 Task: Display audience recommendations for "Digital Experience".
Action: Mouse moved to (931, 63)
Screenshot: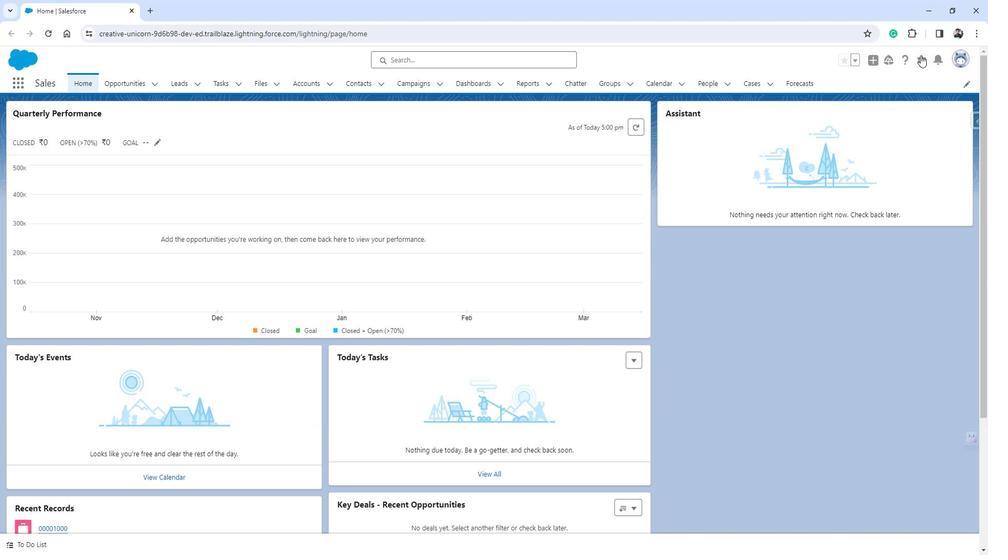 
Action: Mouse pressed left at (931, 63)
Screenshot: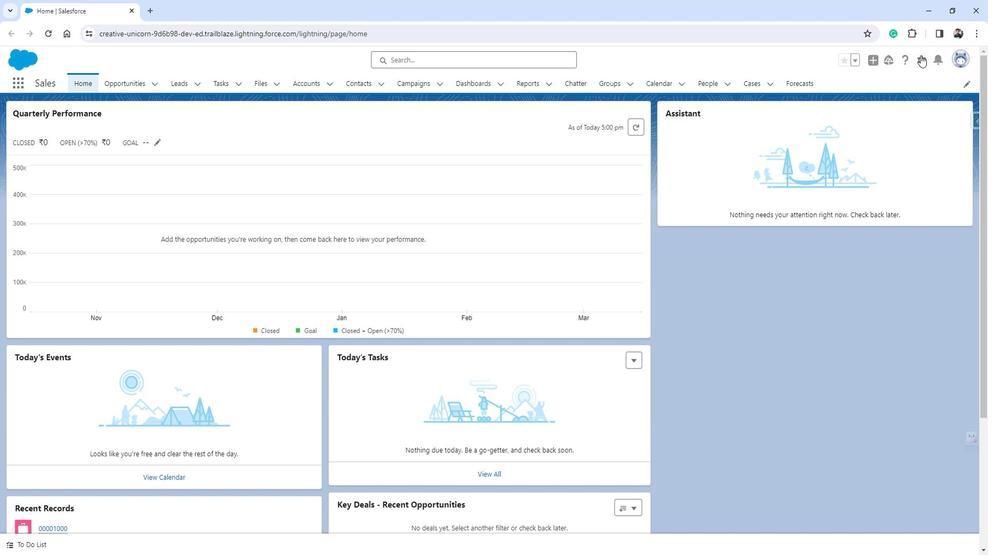 
Action: Mouse moved to (888, 98)
Screenshot: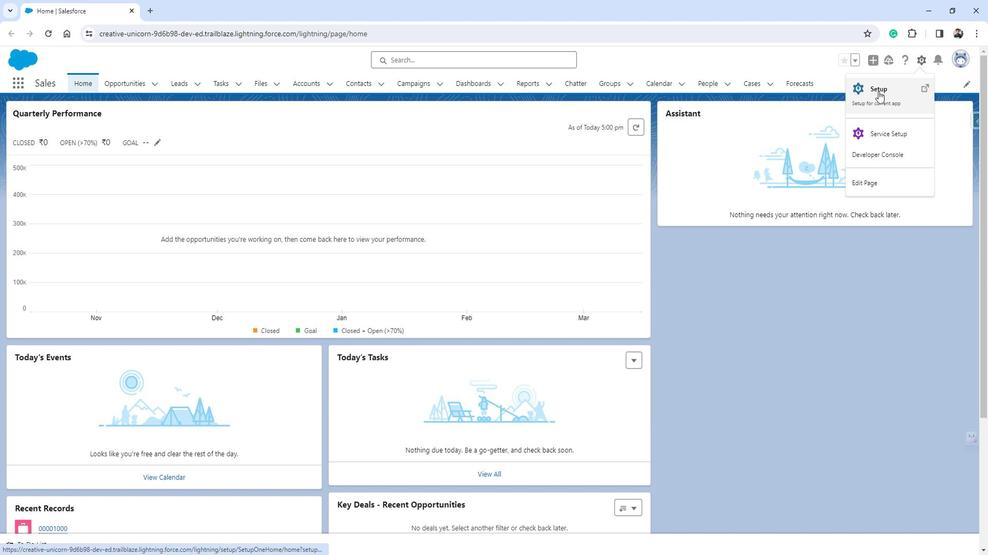 
Action: Mouse pressed left at (888, 98)
Screenshot: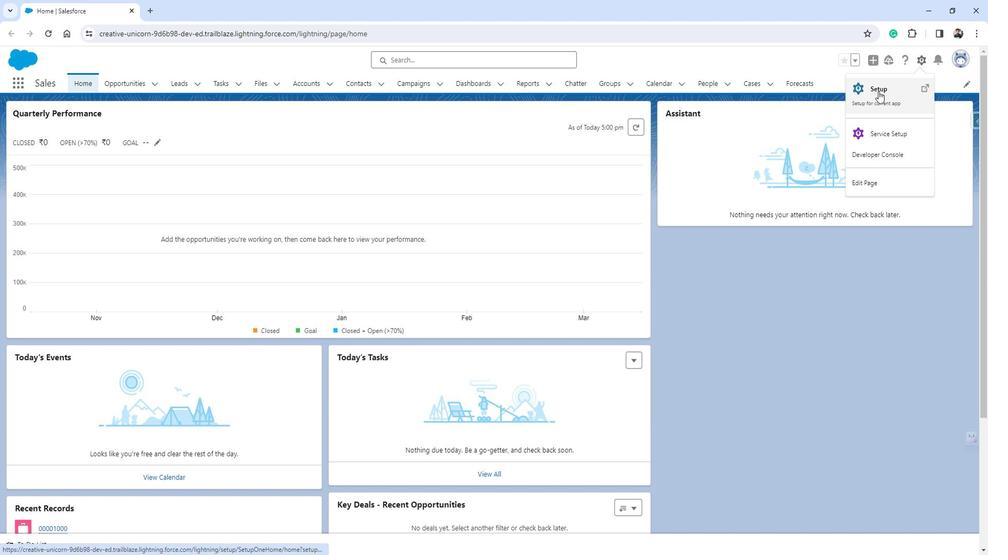 
Action: Mouse moved to (44, 383)
Screenshot: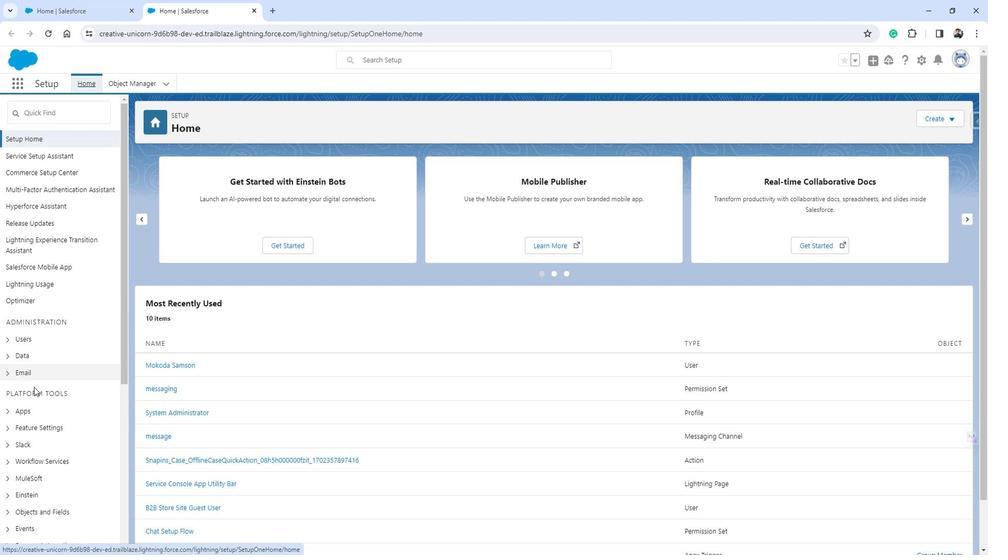 
Action: Mouse scrolled (44, 382) with delta (0, 0)
Screenshot: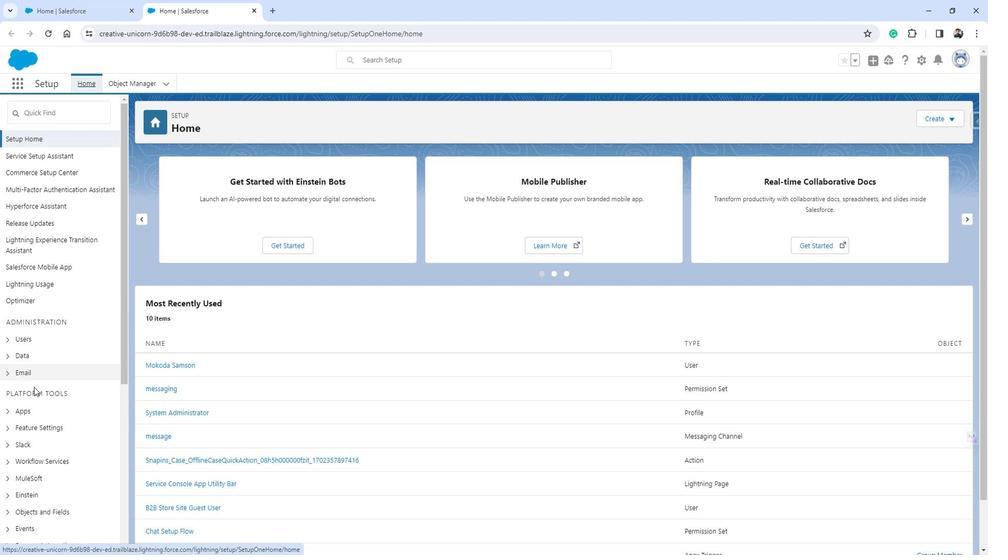 
Action: Mouse scrolled (44, 382) with delta (0, 0)
Screenshot: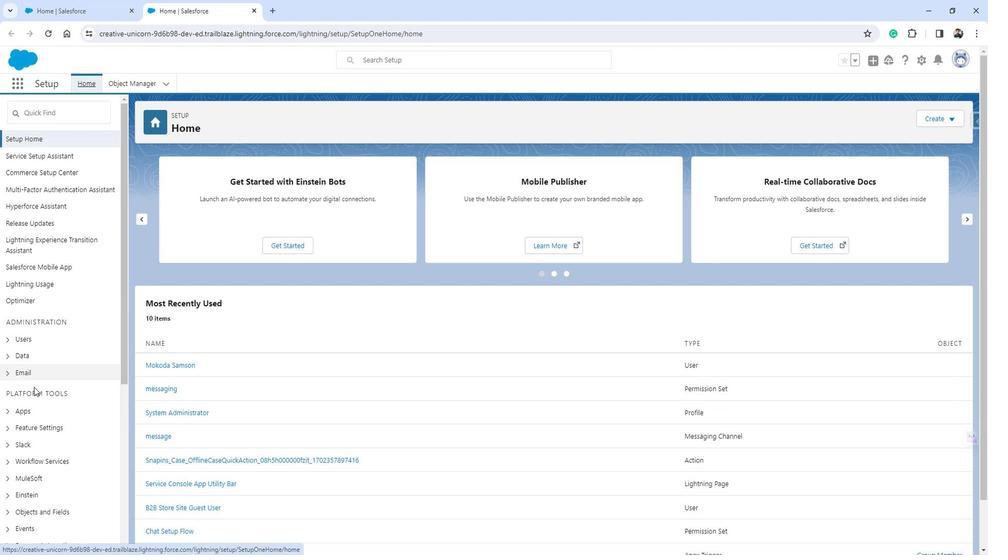 
Action: Mouse scrolled (44, 382) with delta (0, 0)
Screenshot: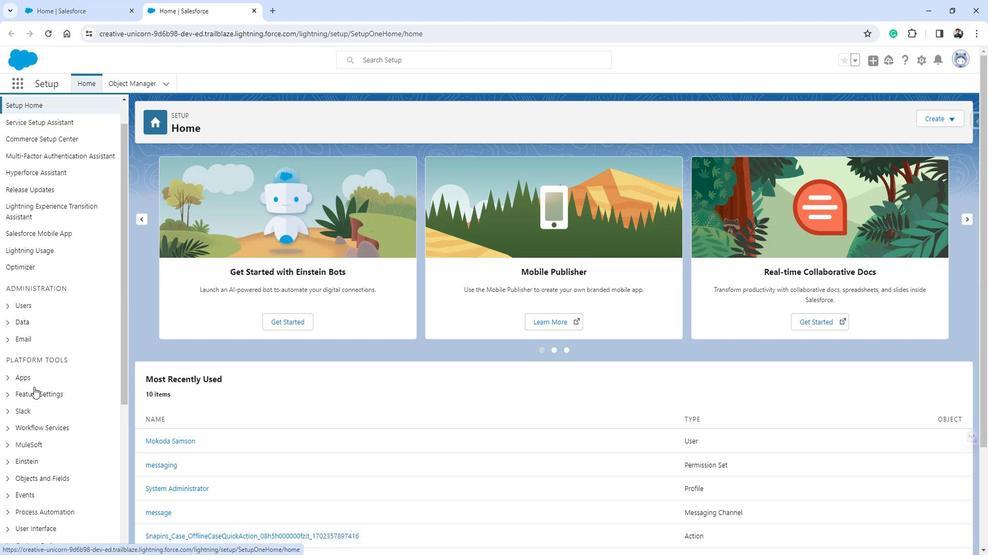 
Action: Mouse moved to (57, 269)
Screenshot: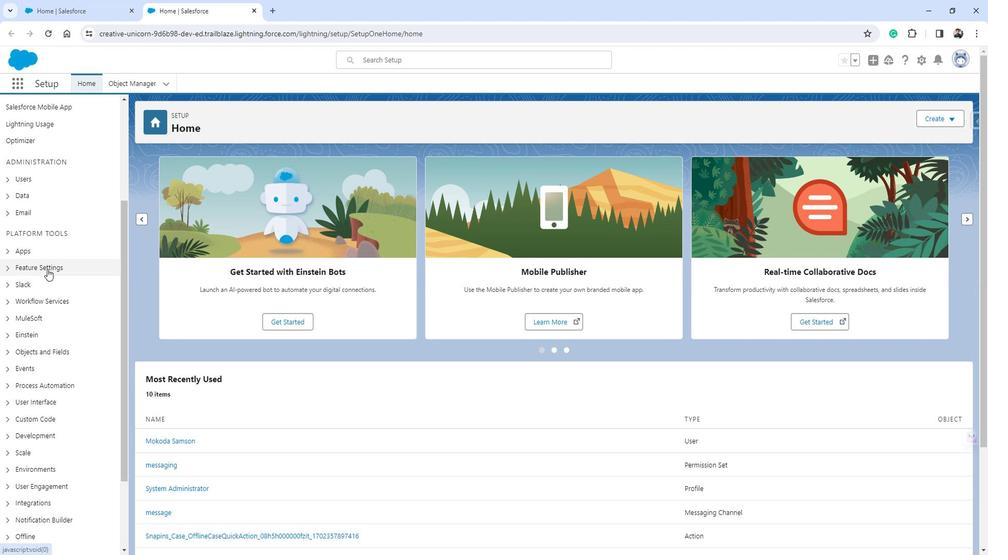 
Action: Mouse pressed left at (57, 269)
Screenshot: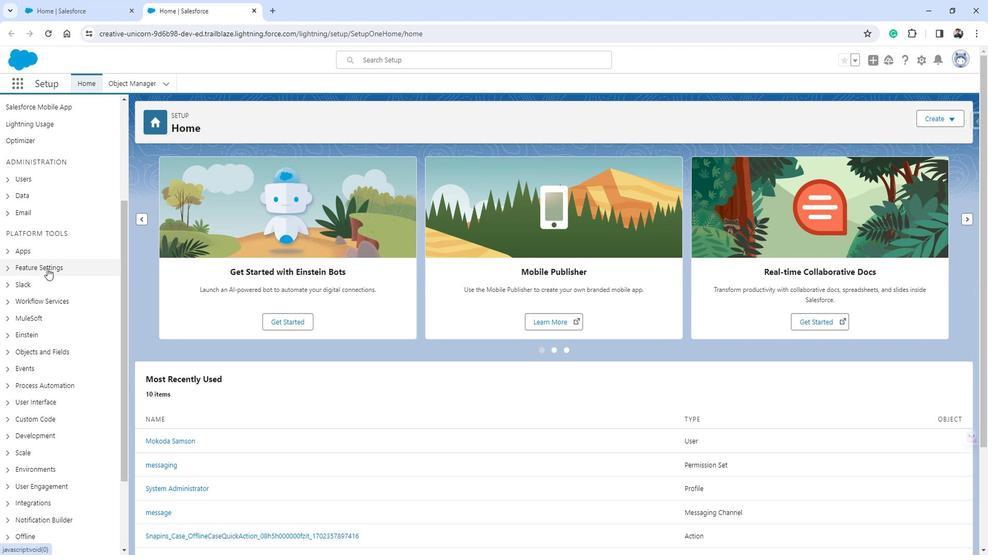 
Action: Mouse moved to (65, 334)
Screenshot: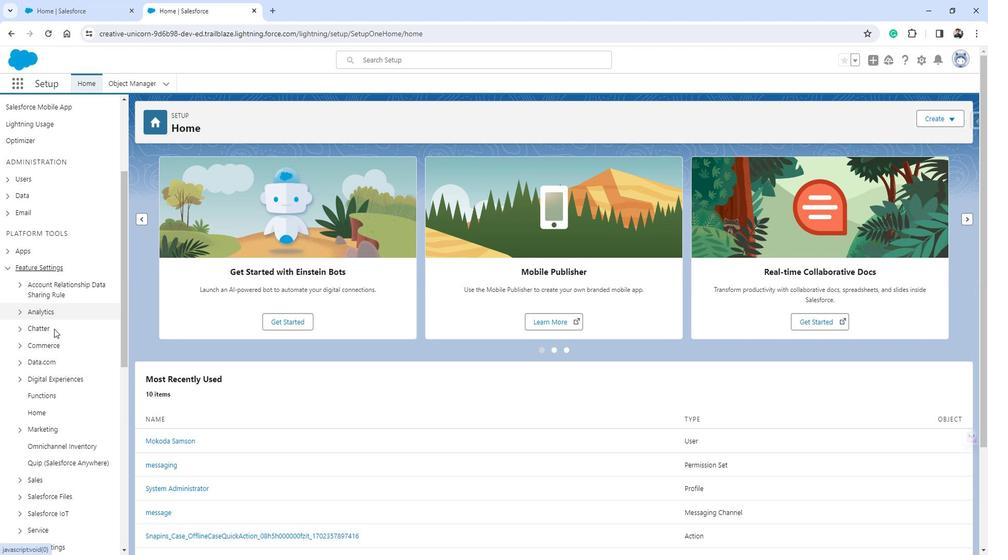 
Action: Mouse scrolled (65, 333) with delta (0, 0)
Screenshot: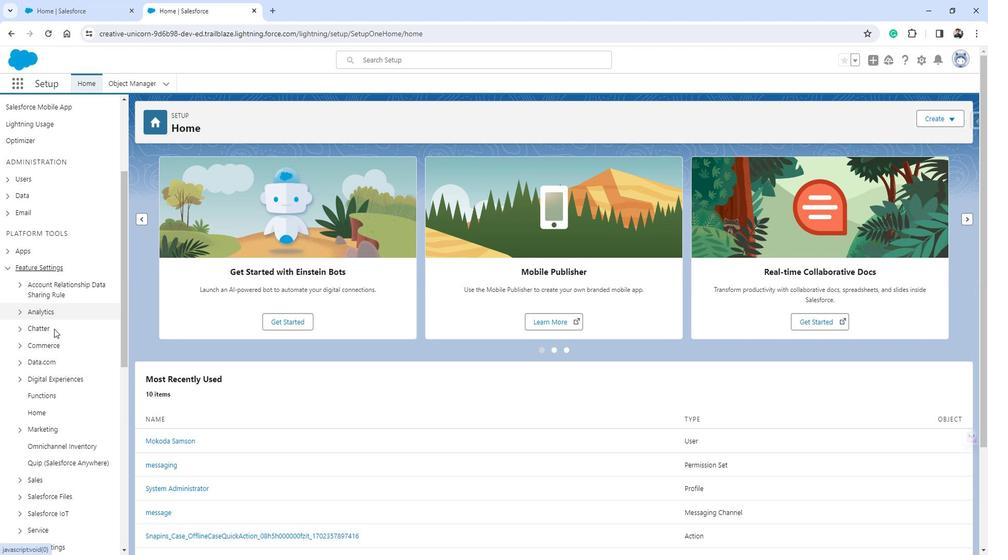 
Action: Mouse moved to (65, 334)
Screenshot: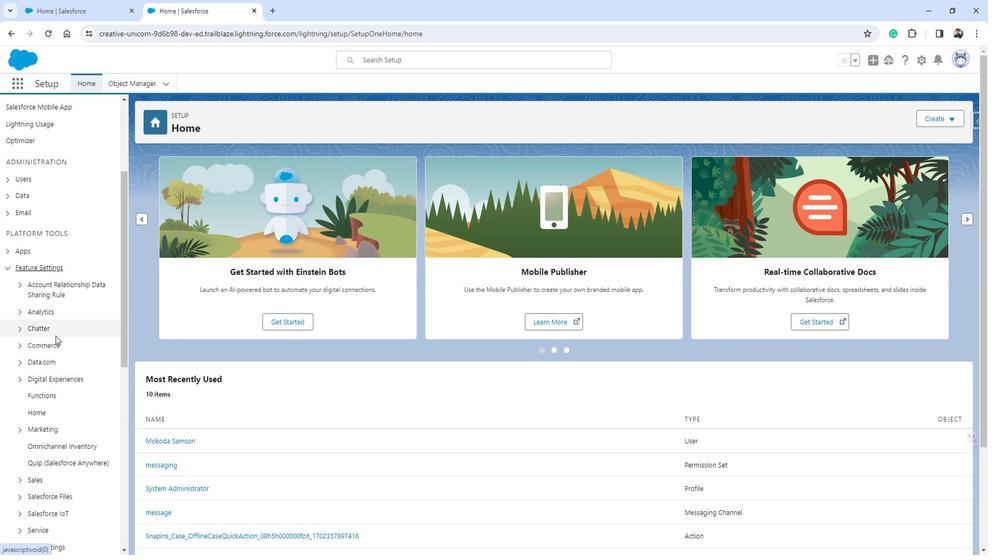 
Action: Mouse scrolled (65, 333) with delta (0, 0)
Screenshot: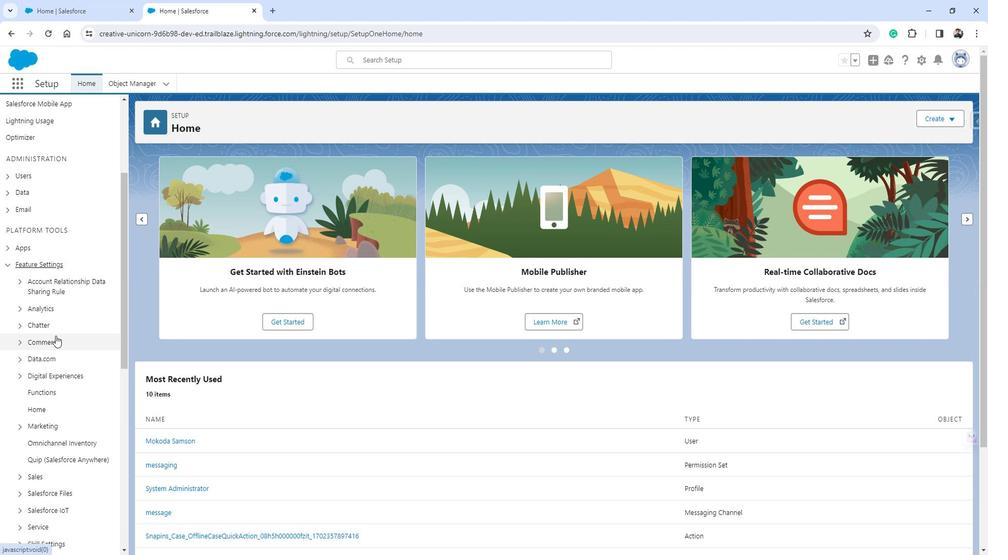 
Action: Mouse moved to (70, 271)
Screenshot: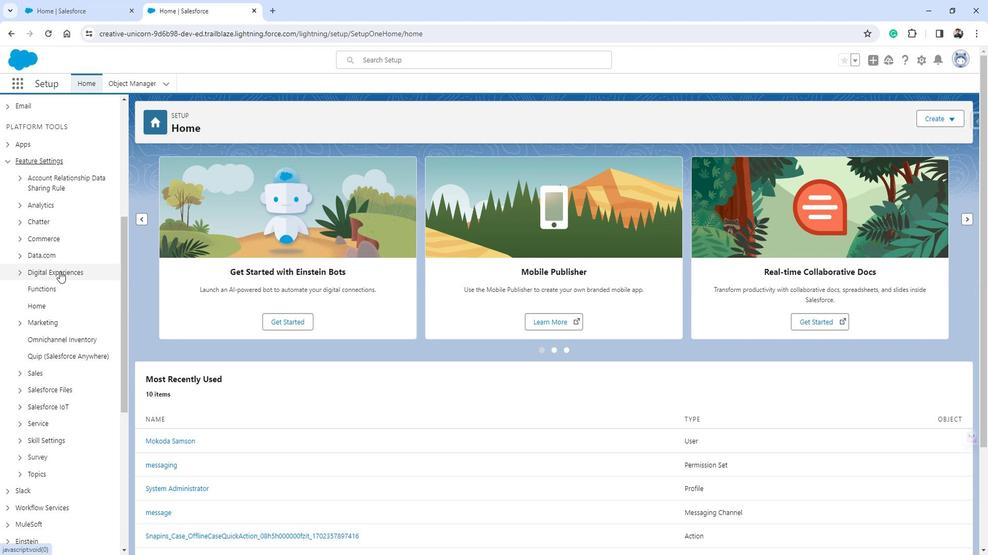 
Action: Mouse pressed left at (70, 271)
Screenshot: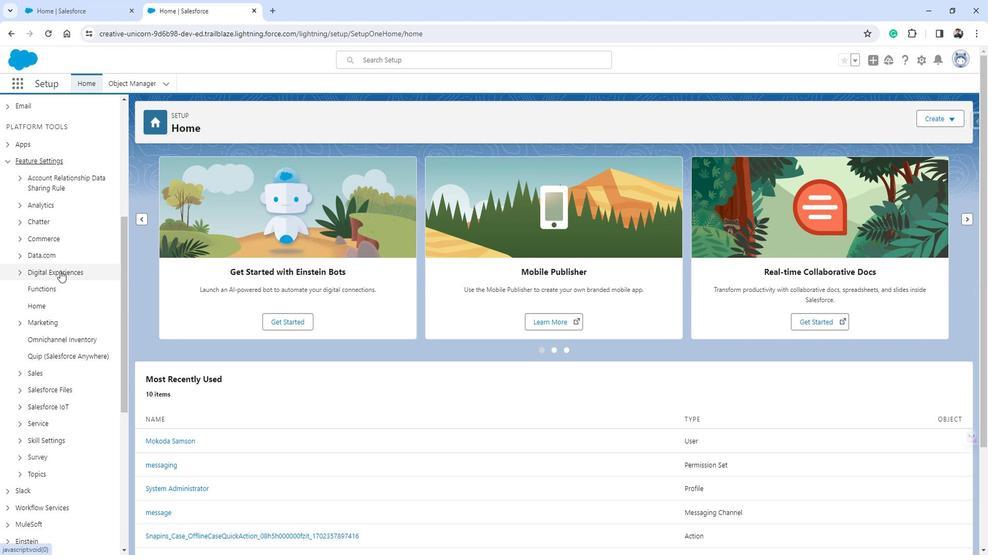 
Action: Mouse moved to (63, 289)
Screenshot: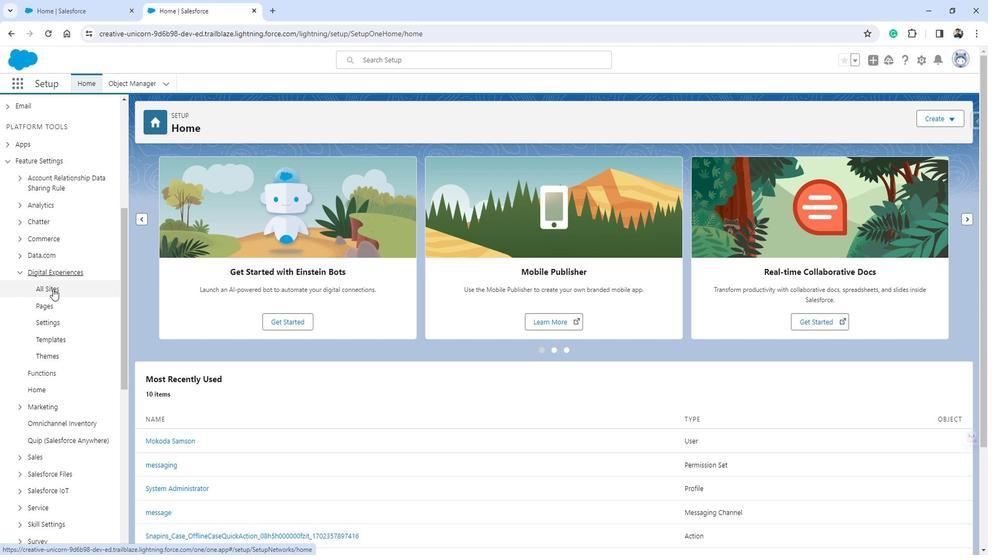 
Action: Mouse pressed left at (63, 289)
Screenshot: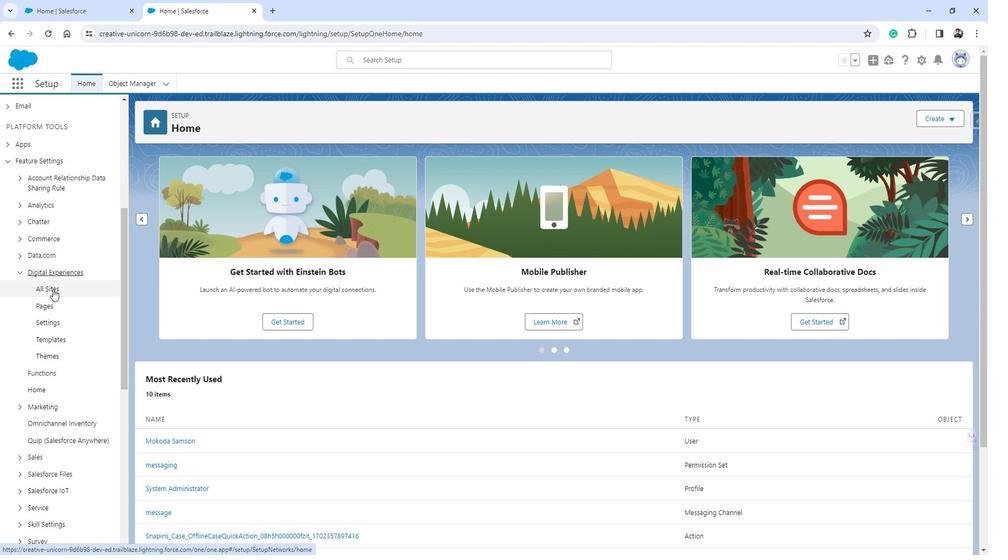 
Action: Mouse moved to (175, 313)
Screenshot: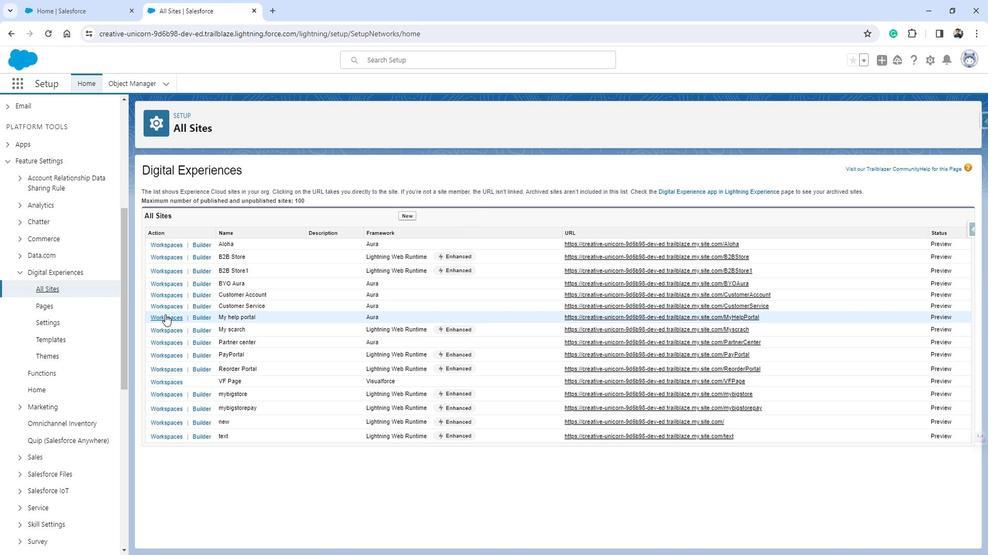 
Action: Mouse pressed left at (175, 313)
Screenshot: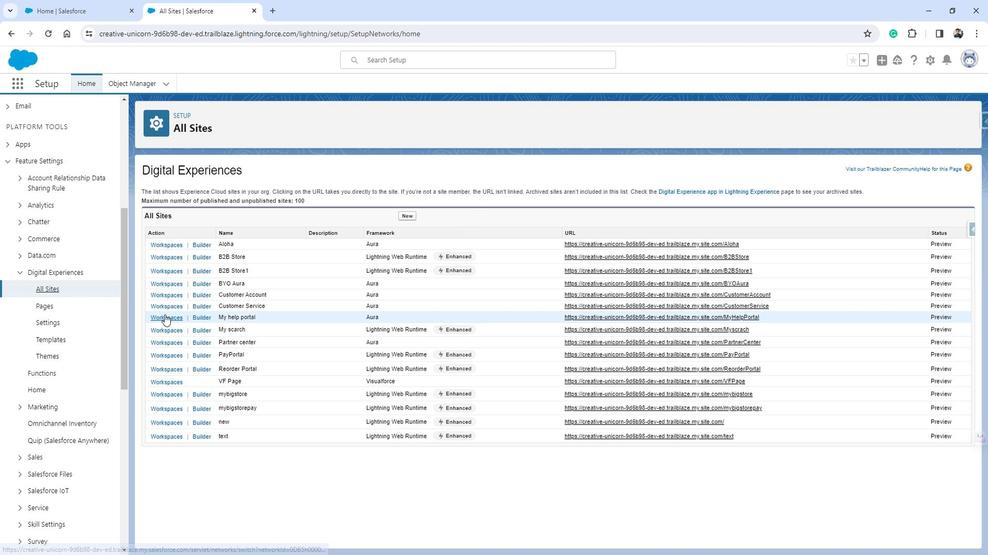 
Action: Mouse moved to (573, 226)
Screenshot: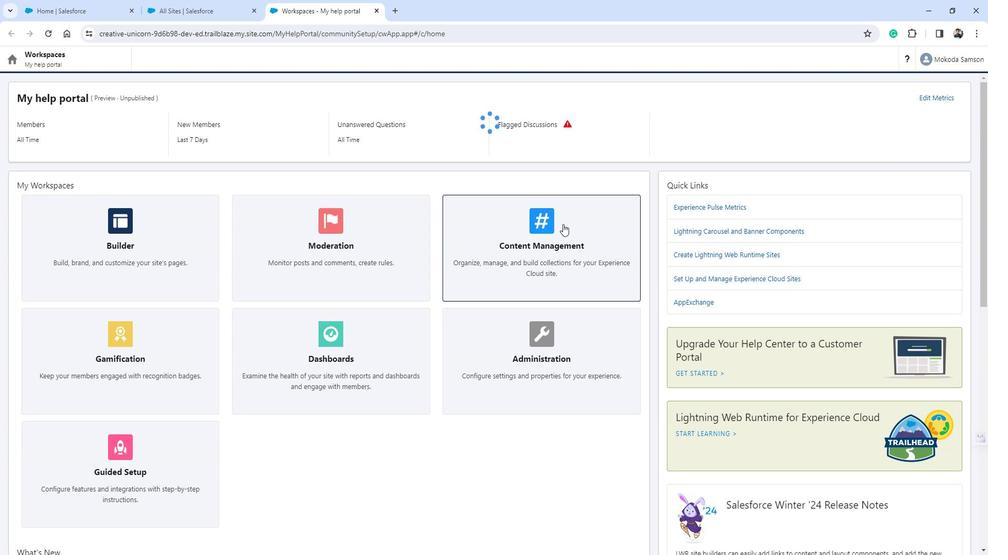 
Action: Mouse pressed left at (573, 226)
Screenshot: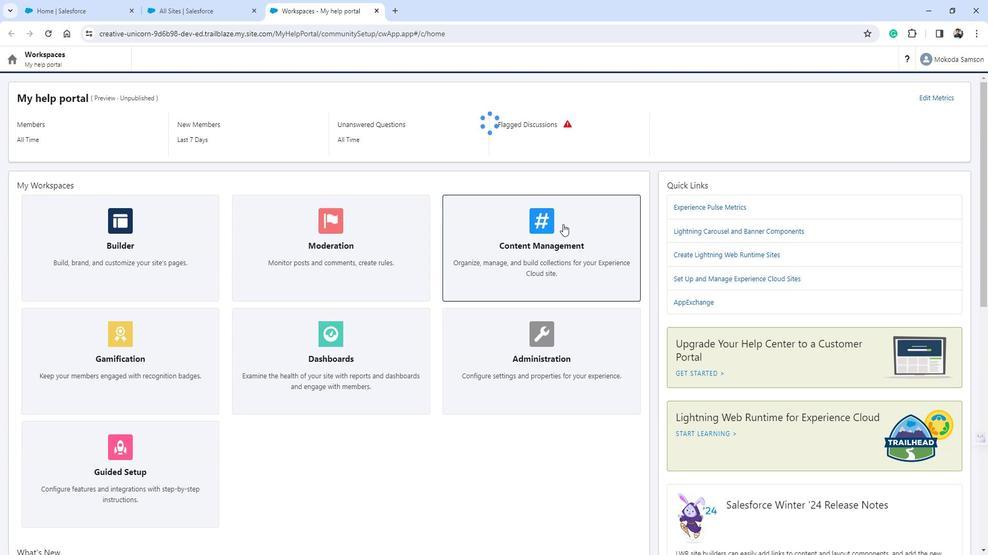 
Action: Mouse moved to (295, 70)
Screenshot: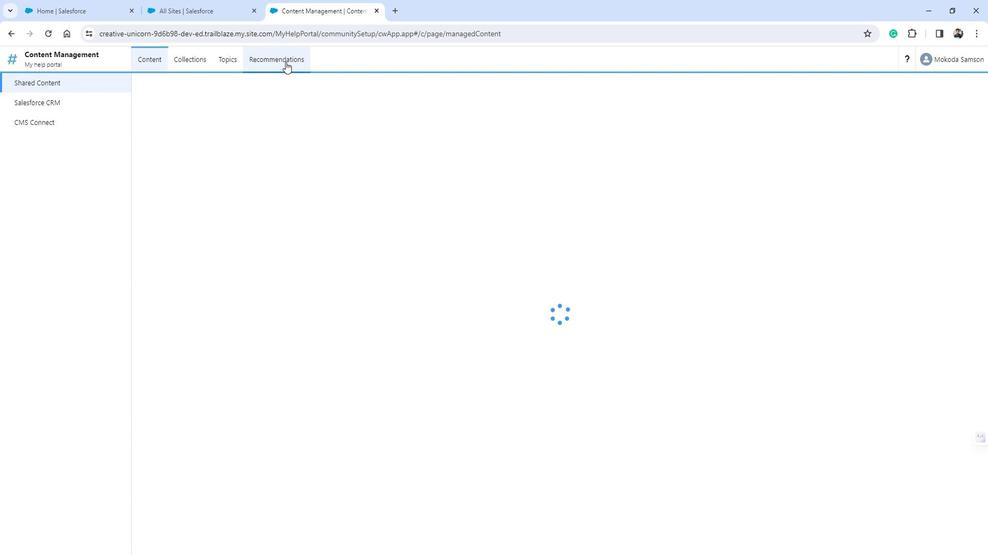 
Action: Mouse pressed left at (295, 70)
Screenshot: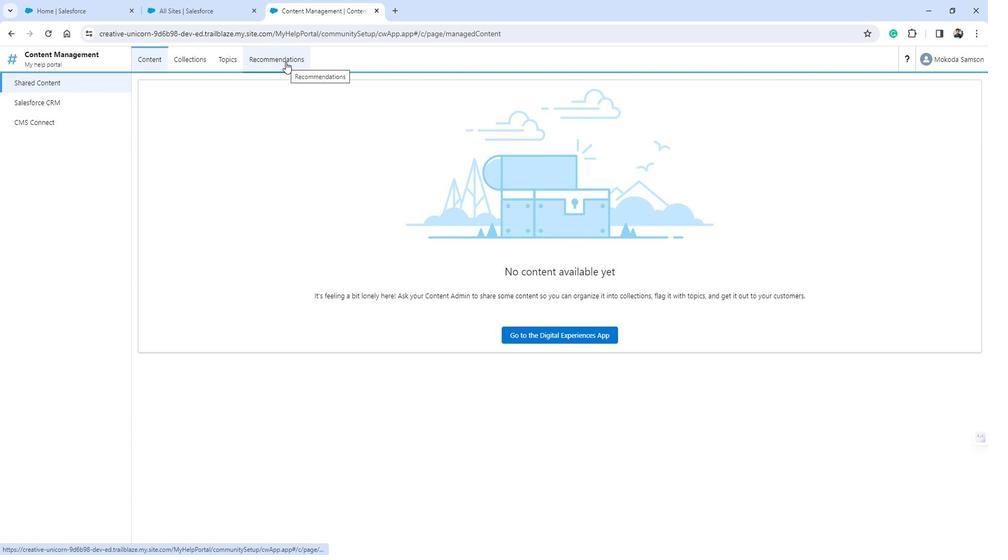 
Action: Mouse moved to (77, 110)
Screenshot: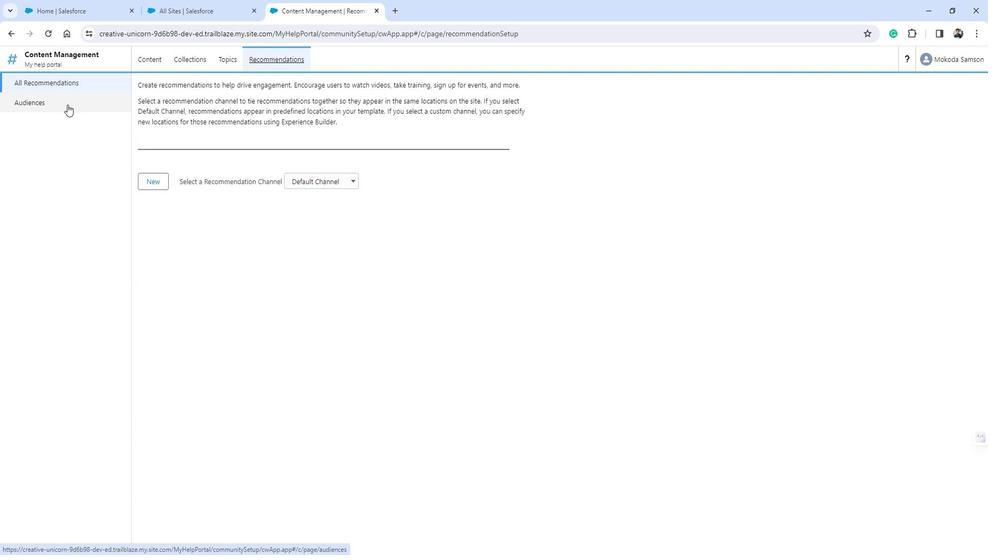 
Action: Mouse pressed left at (77, 110)
Screenshot: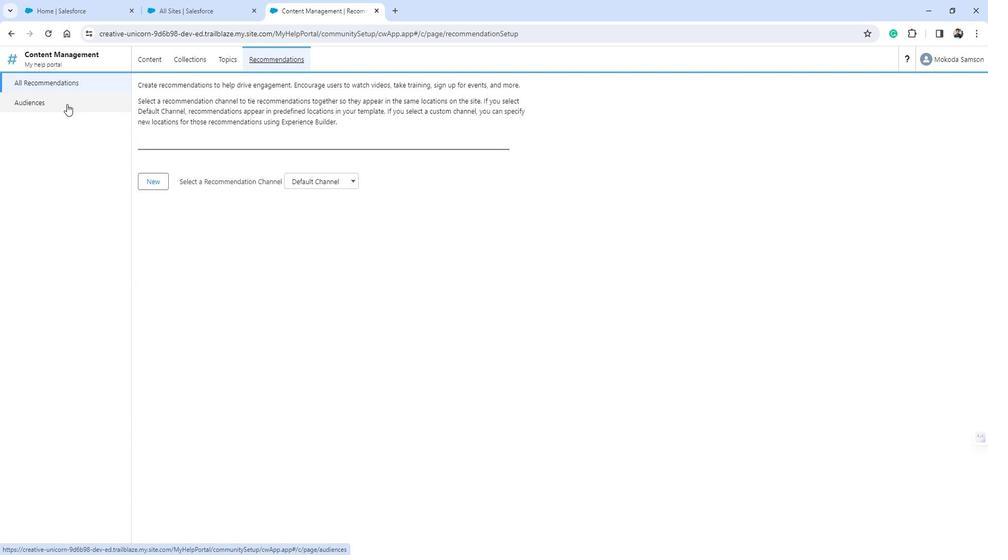 
Action: Mouse moved to (687, 291)
Screenshot: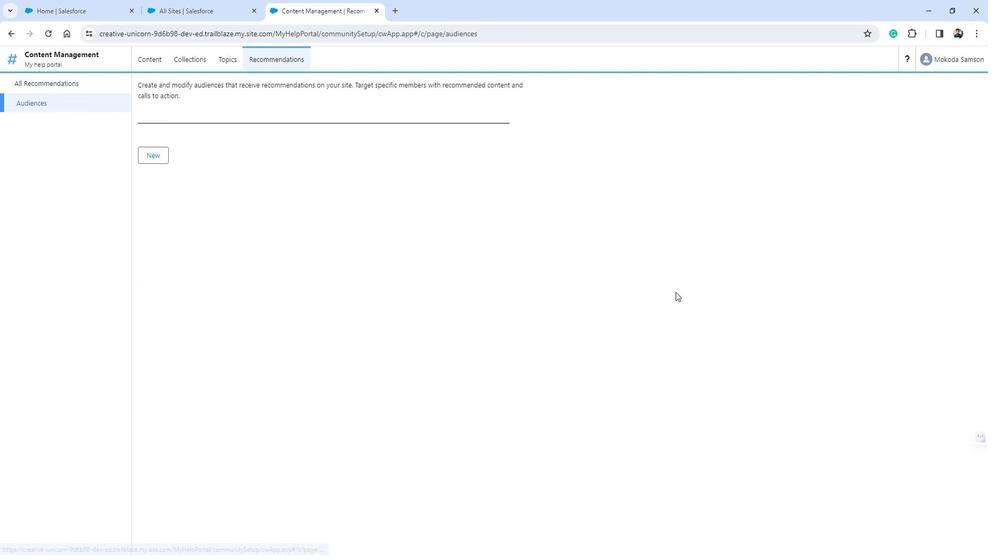 
